 Task: enter a subject for the conversation message, "Hi! Is your listing available for the dates I'm interested in"
Action: Mouse moved to (409, 419)
Screenshot: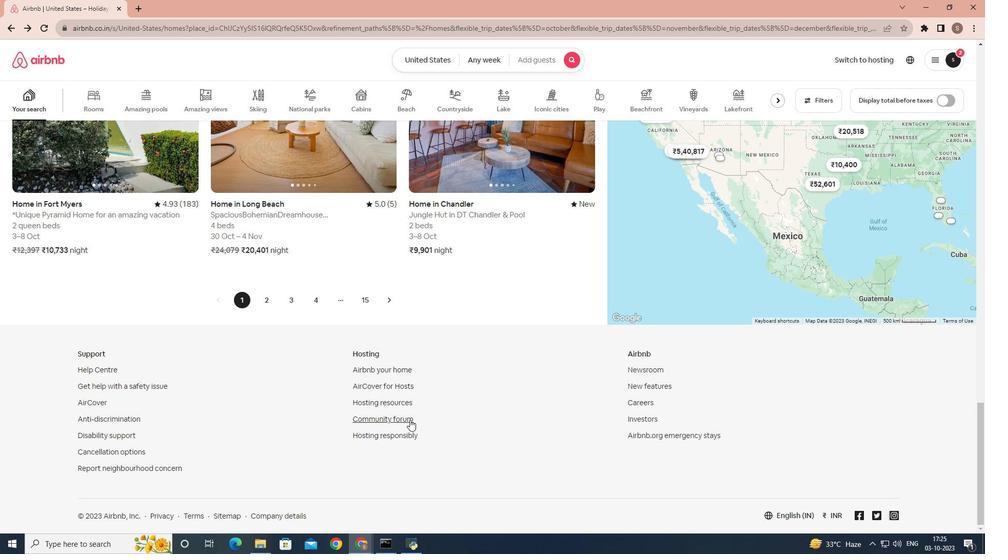 
Action: Mouse pressed left at (409, 419)
Screenshot: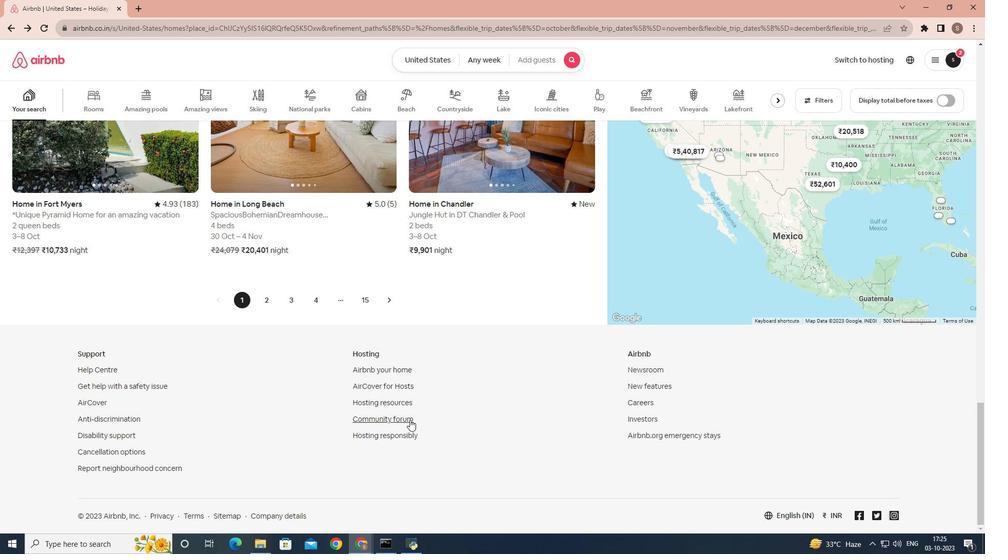 
Action: Mouse moved to (876, 58)
Screenshot: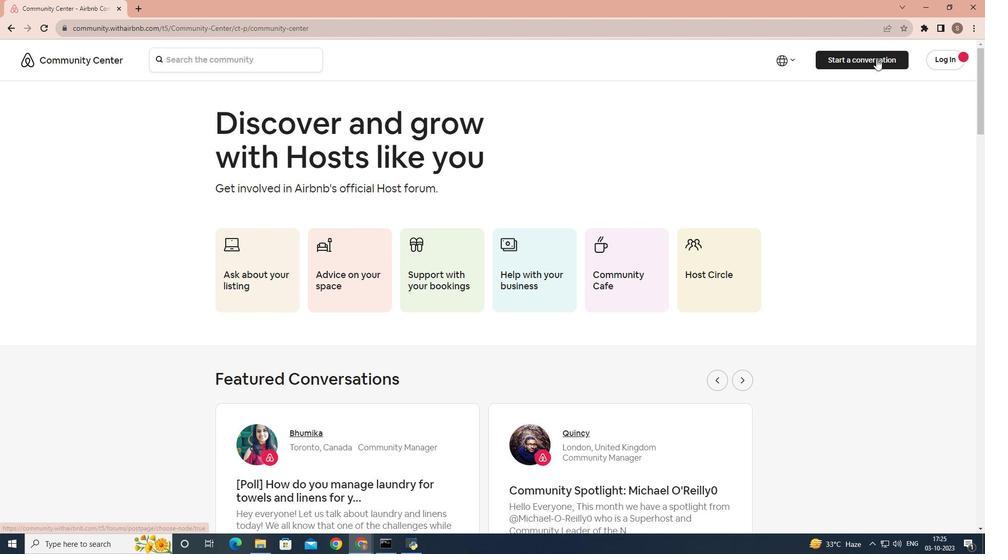 
Action: Mouse pressed left at (876, 58)
Screenshot: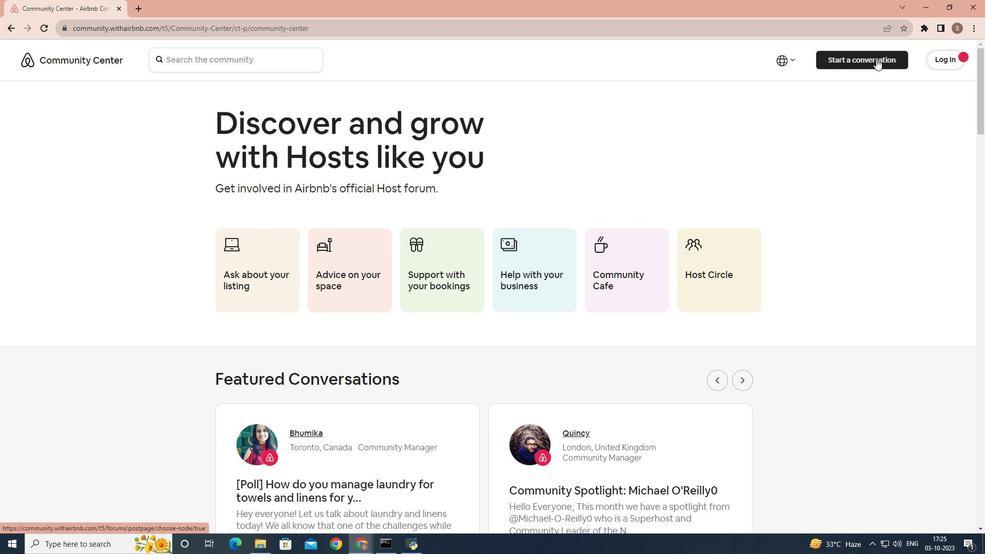 
Action: Mouse moved to (350, 237)
Screenshot: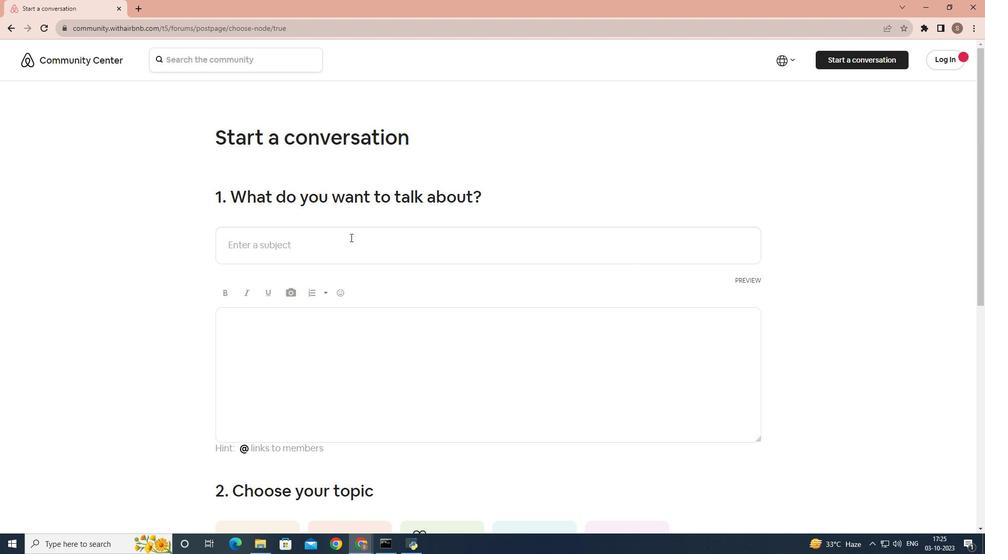 
Action: Mouse pressed left at (350, 237)
Screenshot: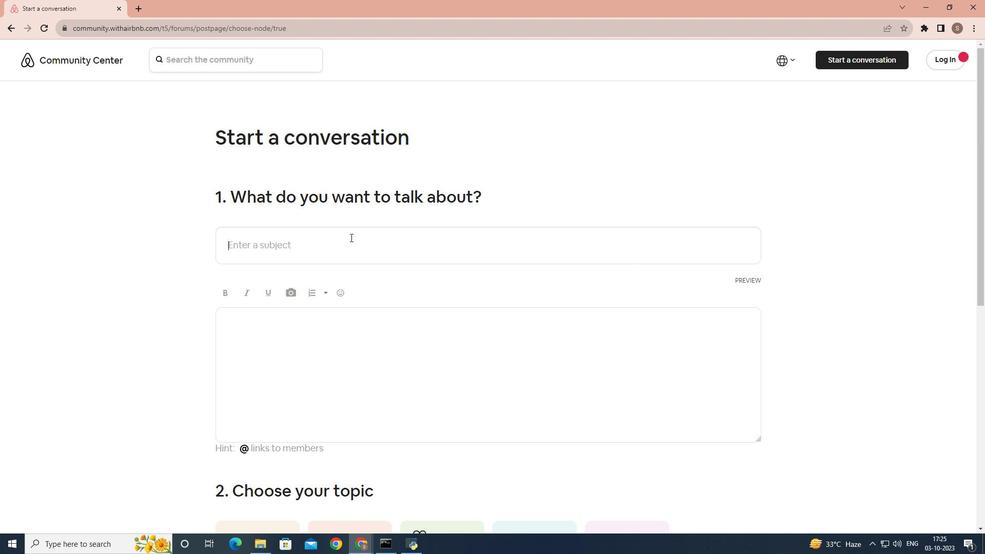 
Action: Key pressed <Key.shift><Key.shift><Key.shift>Hi<Key.shift>!<Key.space><Key.shift>Is<Key.space>your<Key.space>listing<Key.space>available<Key.space>for<Key.space>the<Key.space>dates<Key.space><Key.shift>I'm<Key.space>interested<Key.space>in
Screenshot: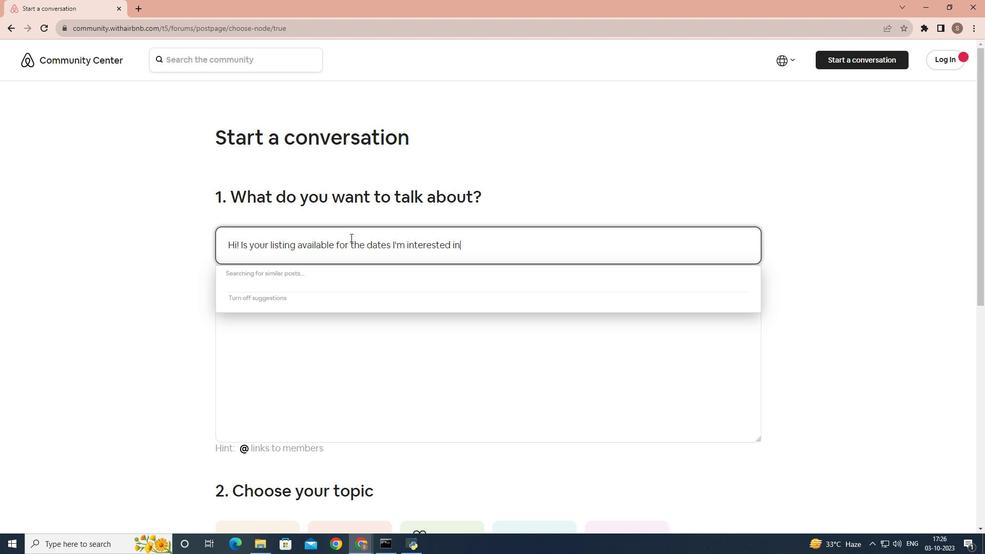 
Action: Mouse moved to (397, 241)
Screenshot: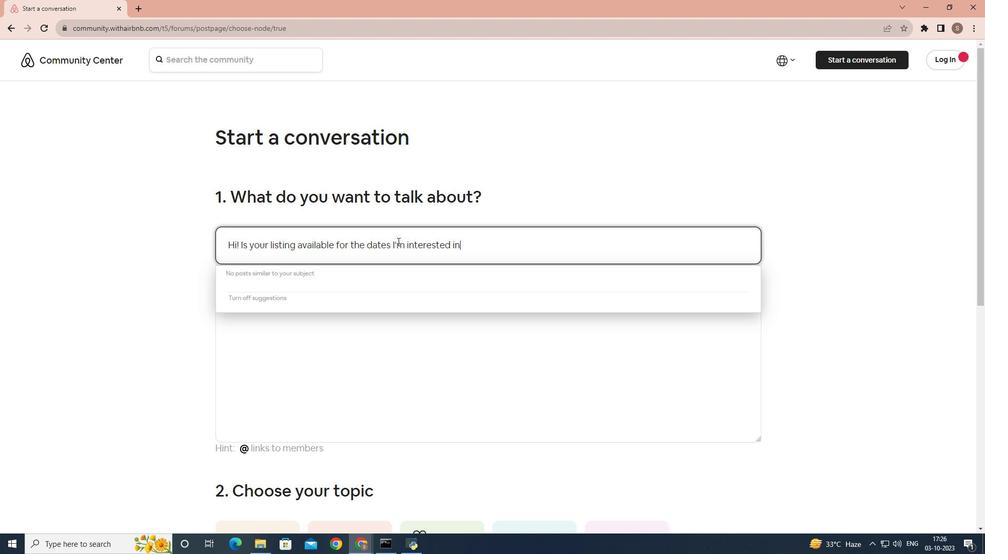 
Action: Key pressed <Key.enter>
Screenshot: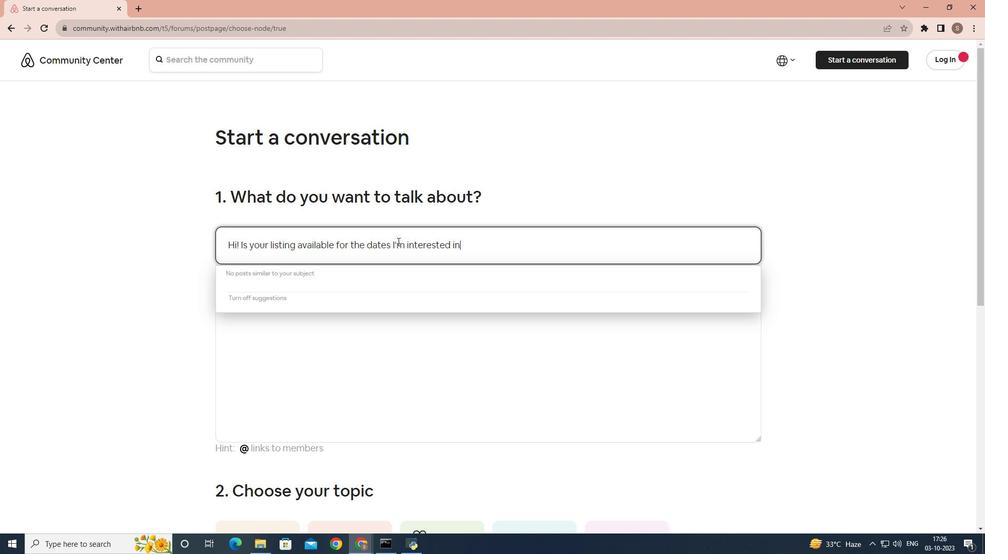 
Action: Mouse moved to (401, 213)
Screenshot: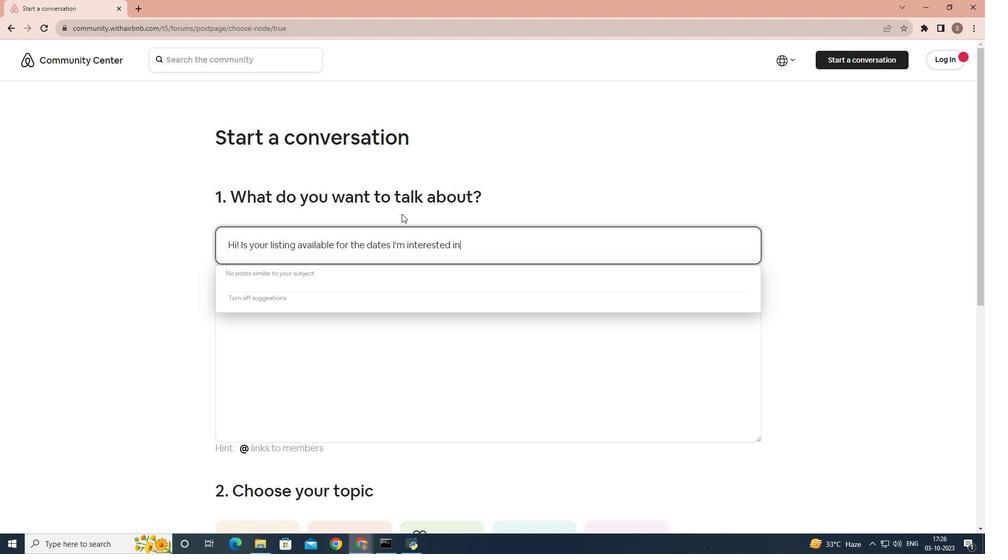 
